 Task: Create a rule from the Agile list, Priority changed -> Complete task in the project TractLine if Priority Cleared then Complete Task.
Action: Mouse moved to (931, 80)
Screenshot: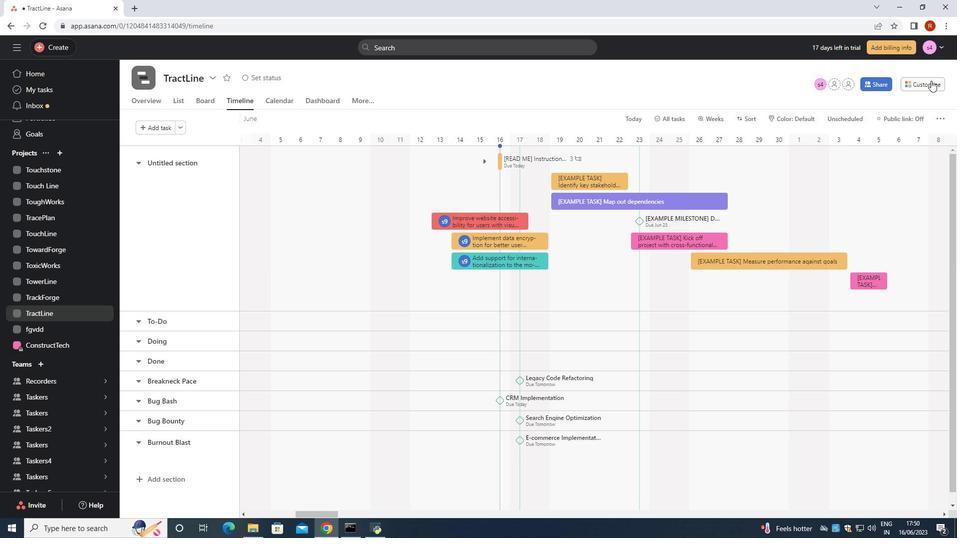 
Action: Mouse pressed left at (931, 80)
Screenshot: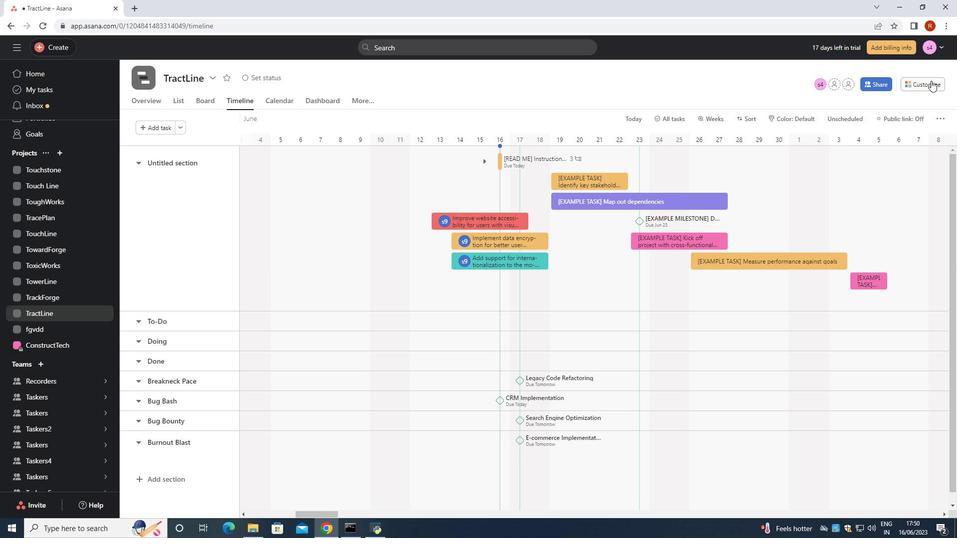 
Action: Mouse moved to (745, 221)
Screenshot: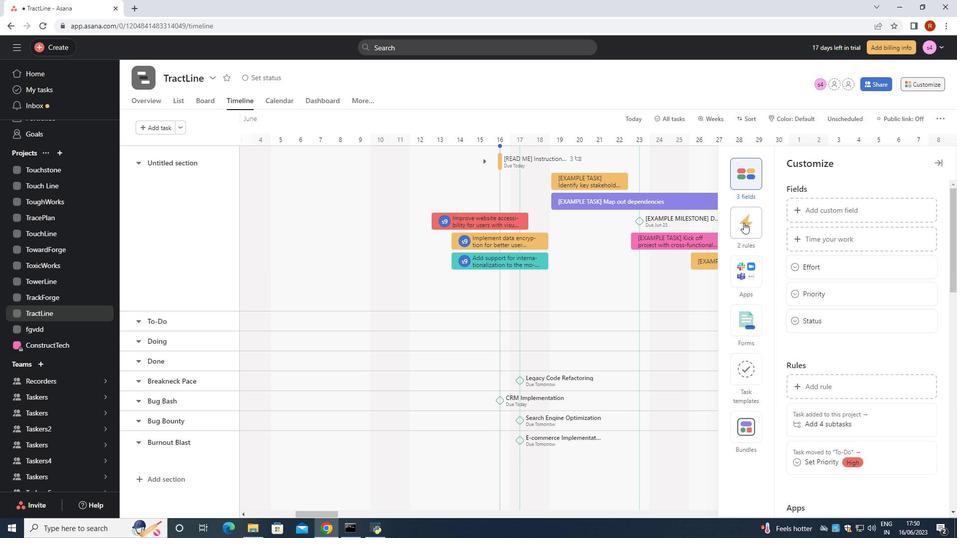 
Action: Mouse pressed left at (745, 221)
Screenshot: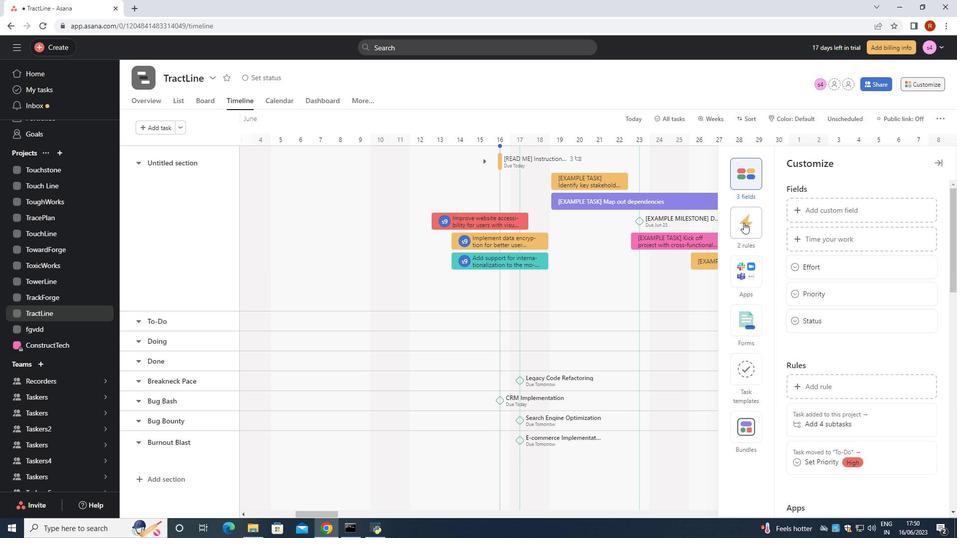 
Action: Mouse moved to (824, 212)
Screenshot: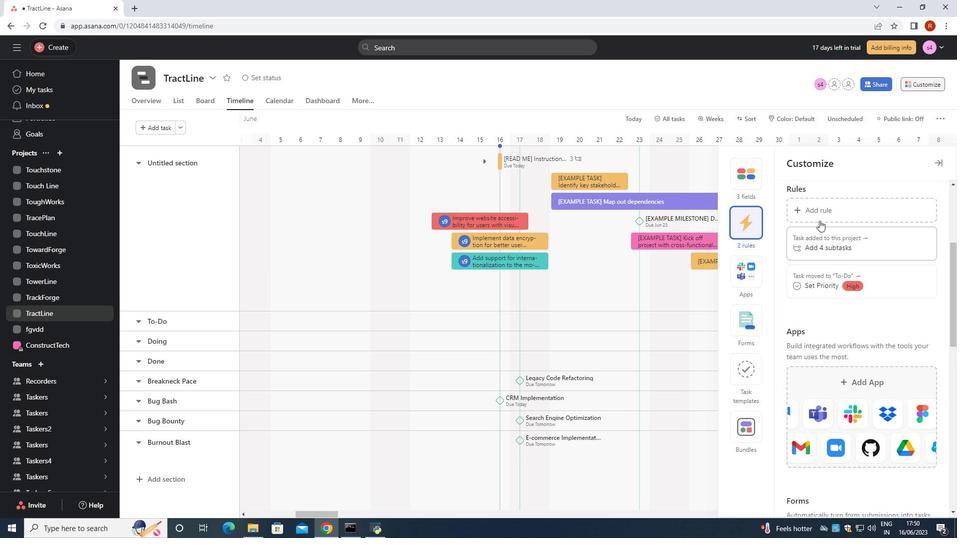
Action: Mouse pressed left at (824, 212)
Screenshot: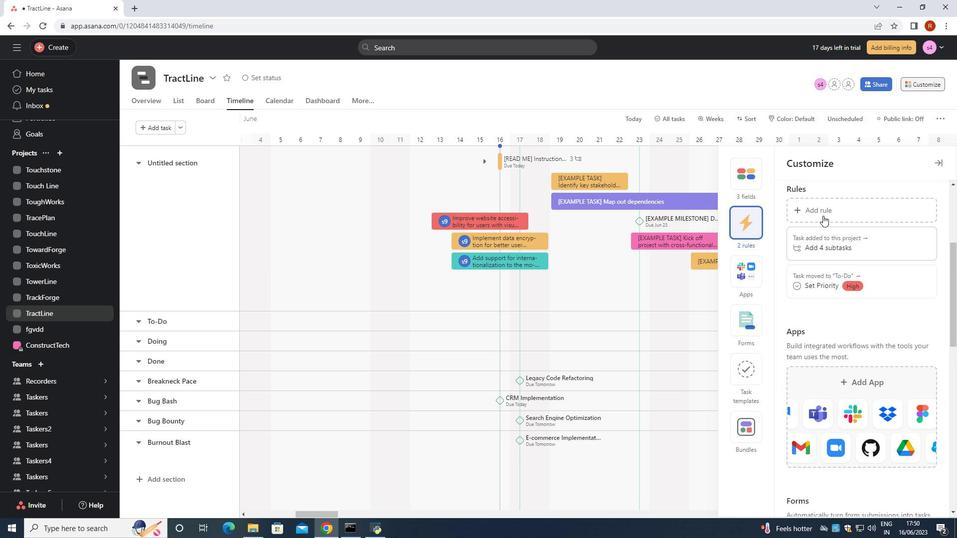
Action: Mouse moved to (212, 153)
Screenshot: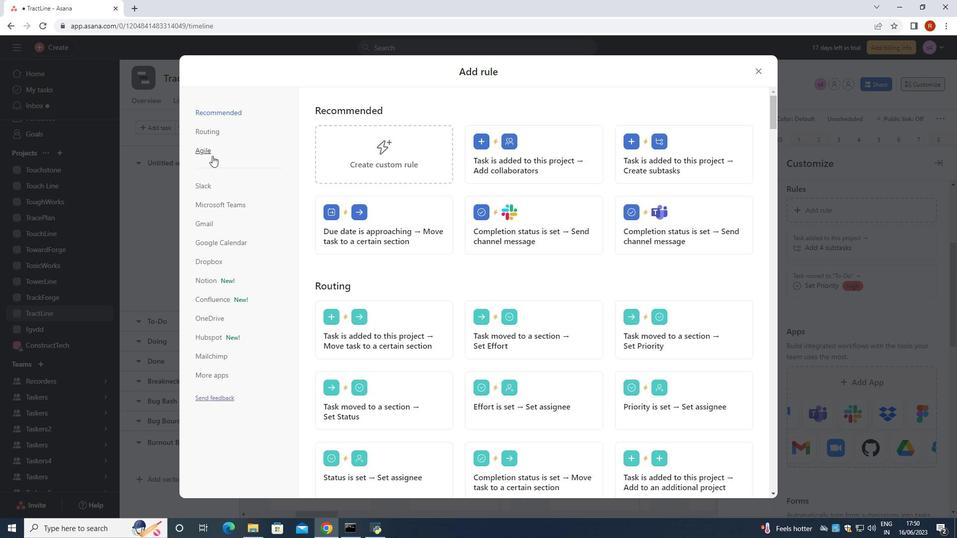 
Action: Mouse pressed left at (212, 153)
Screenshot: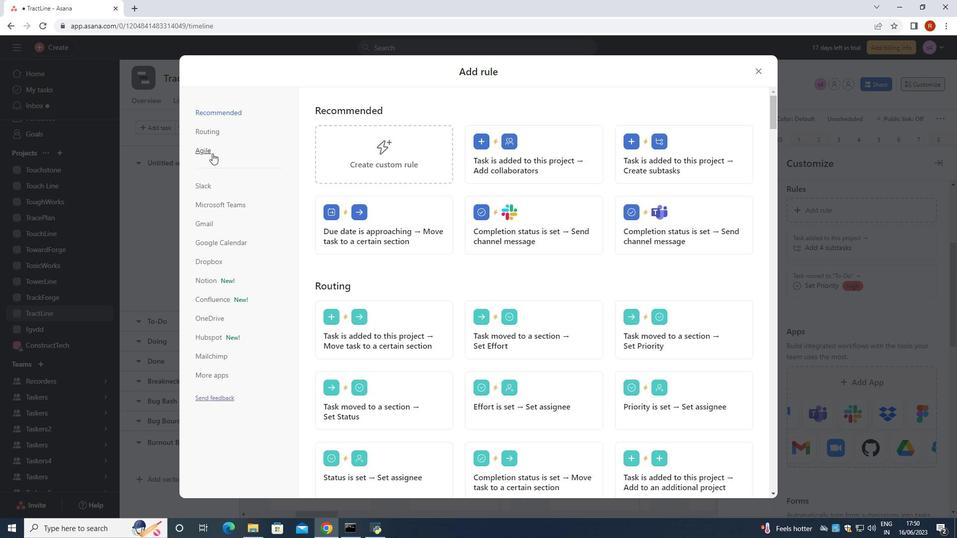 
Action: Mouse moved to (673, 156)
Screenshot: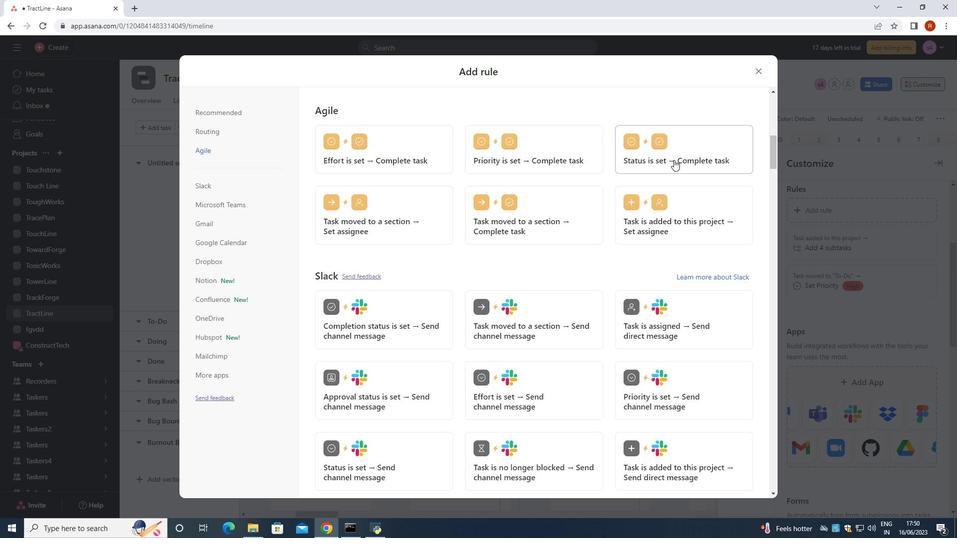 
Action: Mouse pressed left at (673, 156)
Screenshot: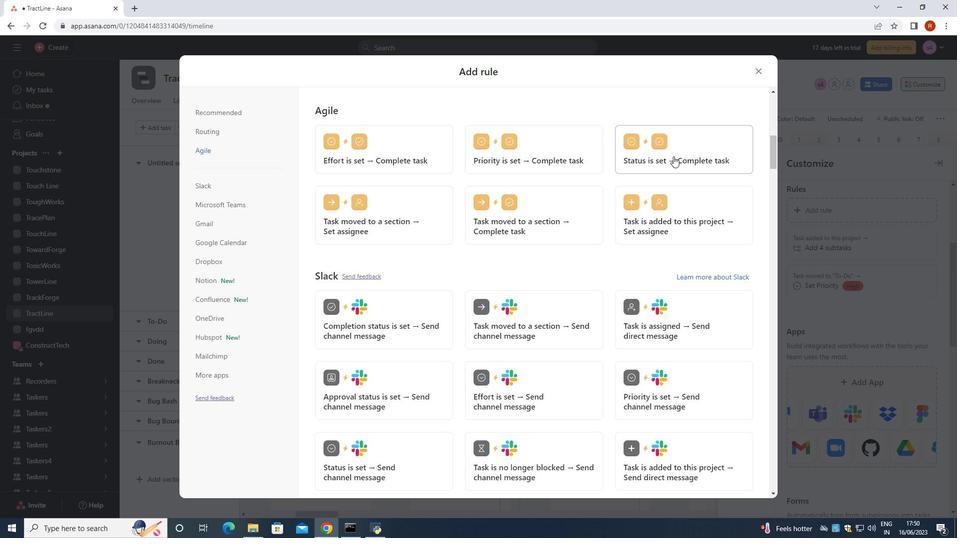 
Action: Mouse moved to (640, 178)
Screenshot: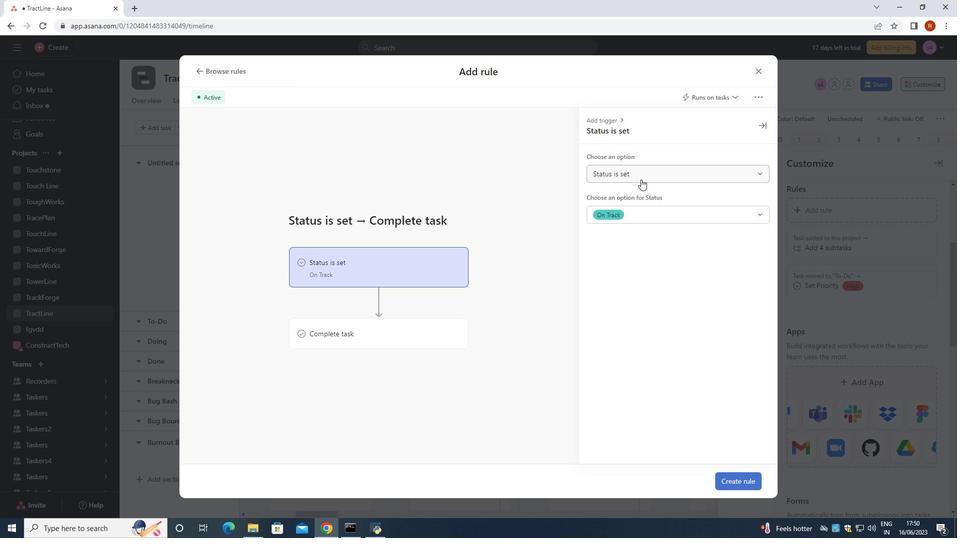 
Action: Mouse pressed left at (640, 178)
Screenshot: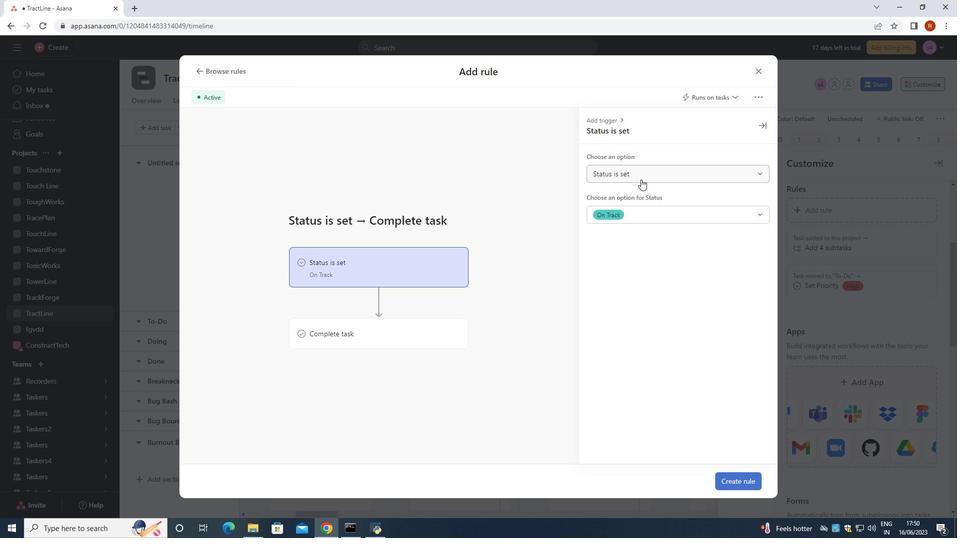 
Action: Mouse moved to (630, 214)
Screenshot: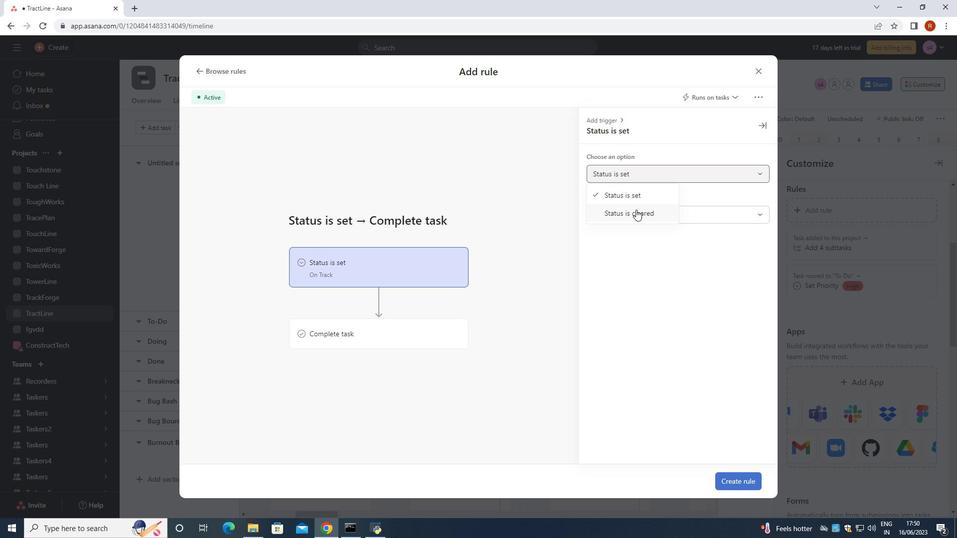 
Action: Mouse pressed left at (630, 214)
Screenshot: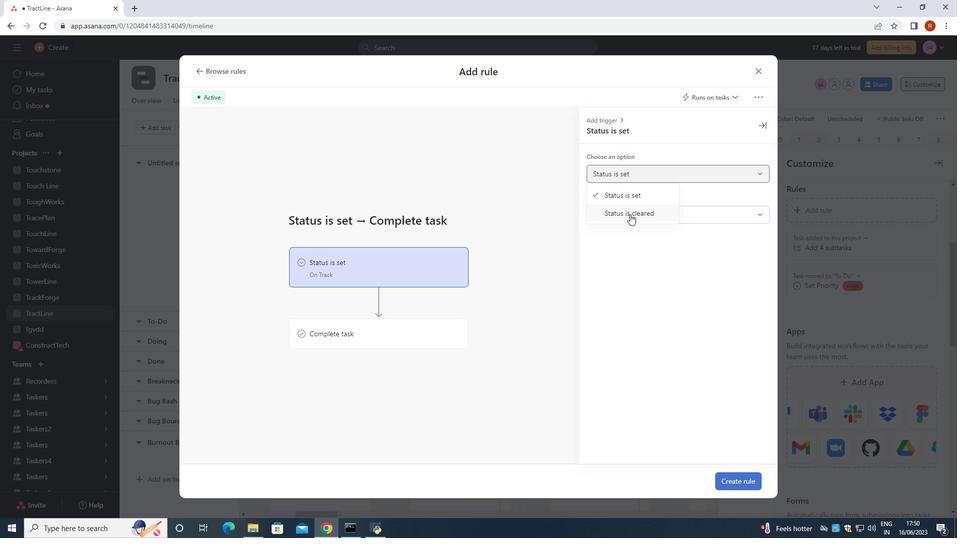
Action: Mouse moved to (348, 335)
Screenshot: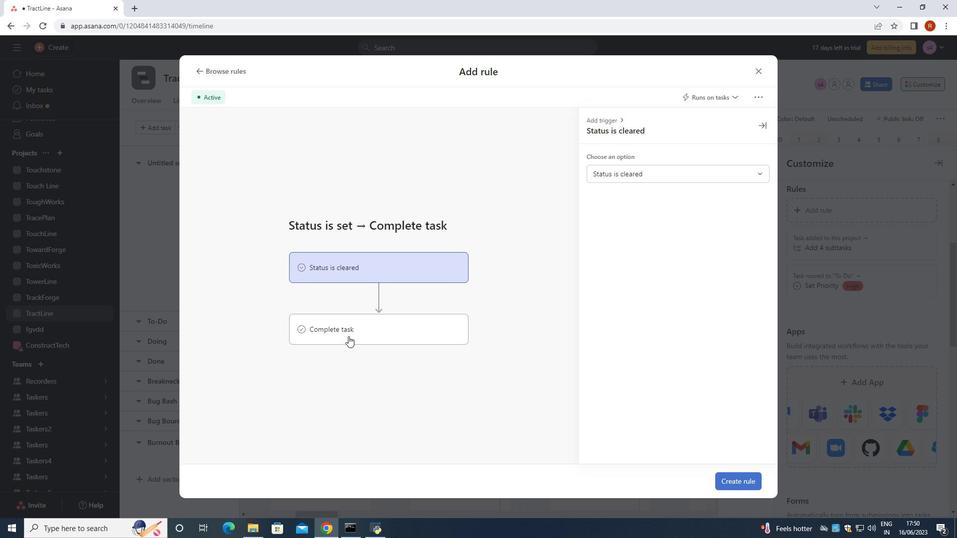 
Action: Mouse pressed left at (348, 335)
Screenshot: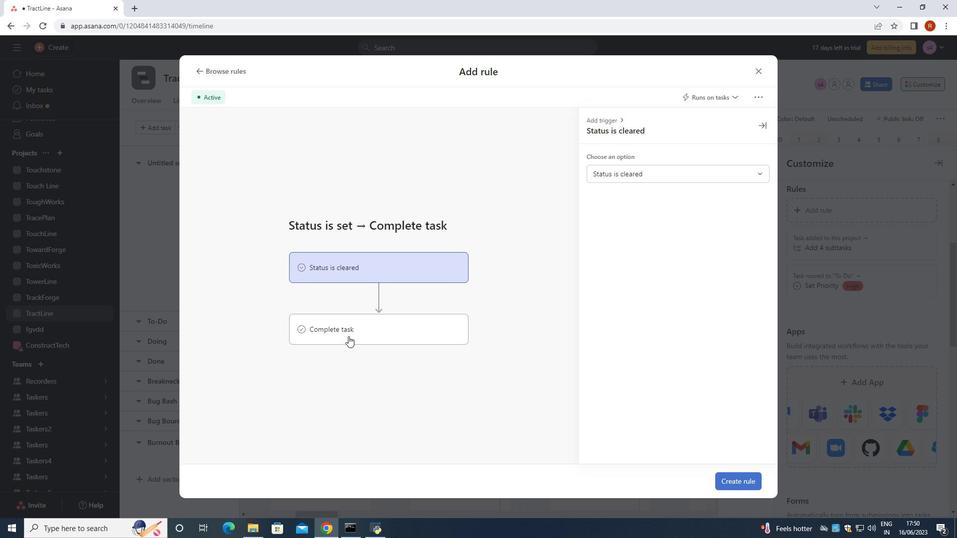 
Action: Mouse moved to (648, 173)
Screenshot: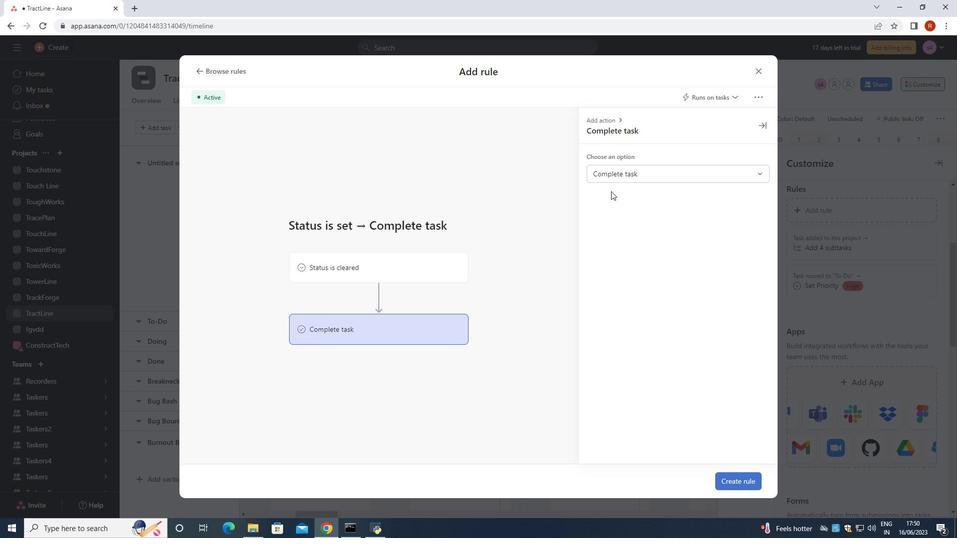 
Action: Mouse pressed left at (648, 173)
Screenshot: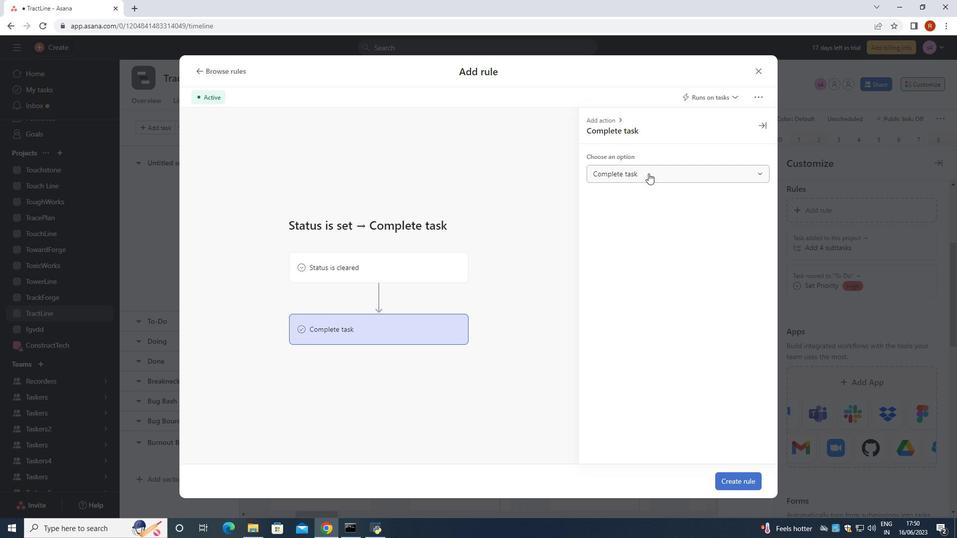 
Action: Mouse moved to (631, 198)
Screenshot: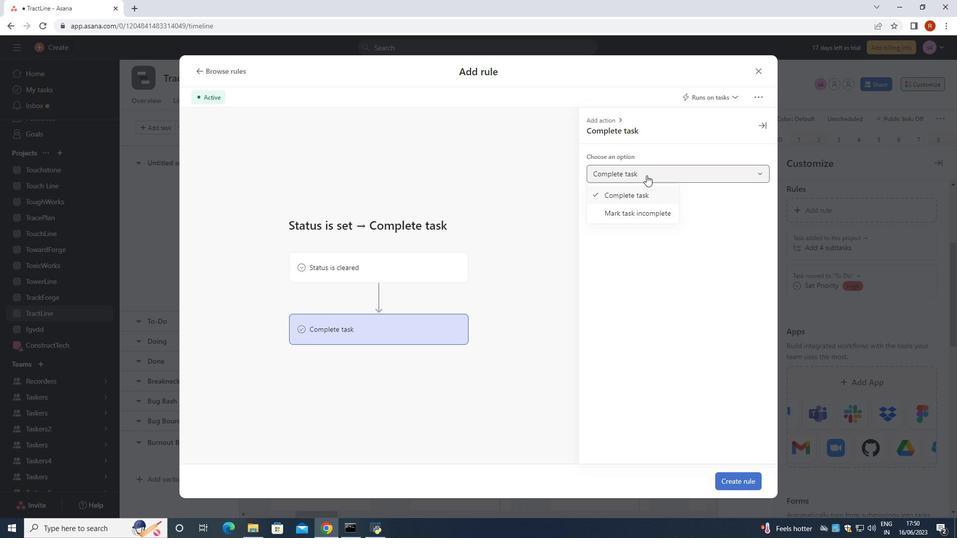 
Action: Mouse pressed left at (631, 198)
Screenshot: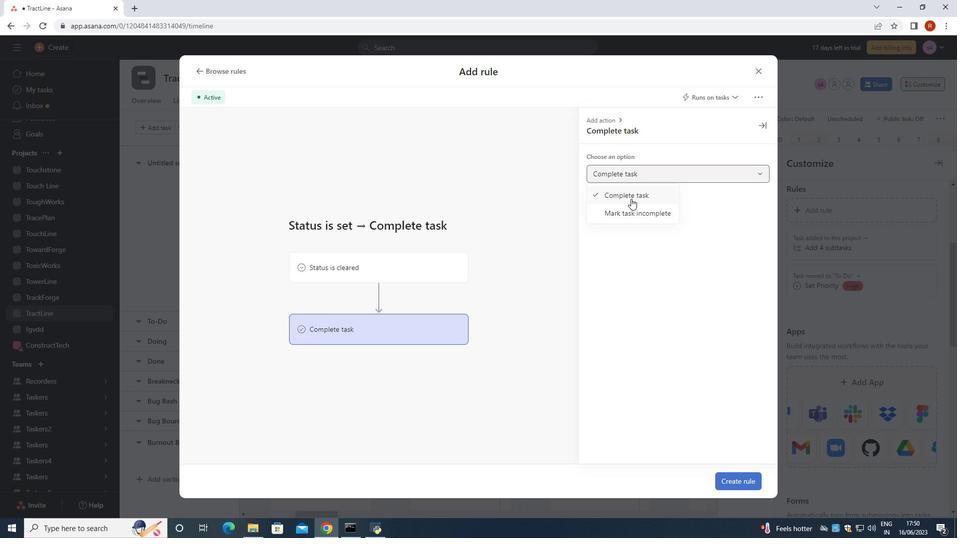 
Action: Mouse moved to (747, 483)
Screenshot: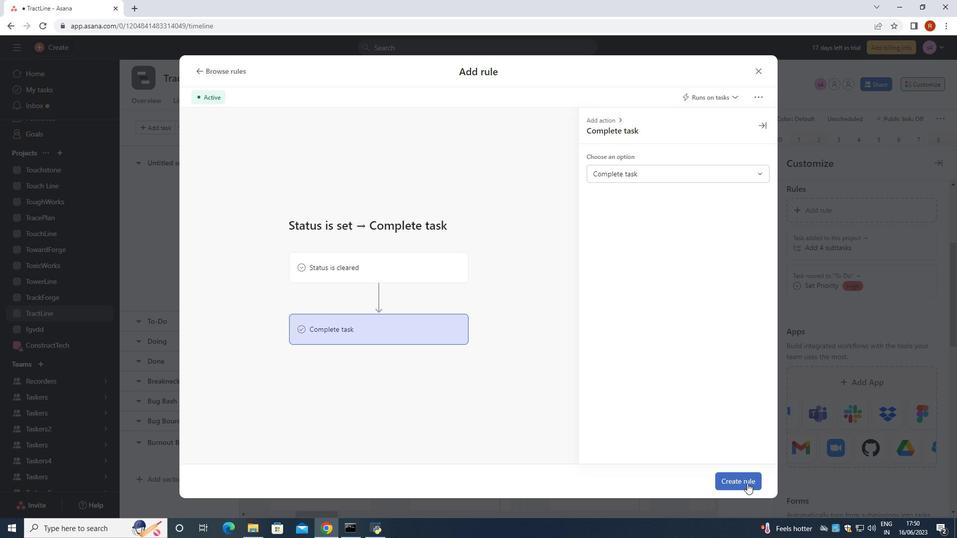 
Action: Mouse pressed left at (747, 483)
Screenshot: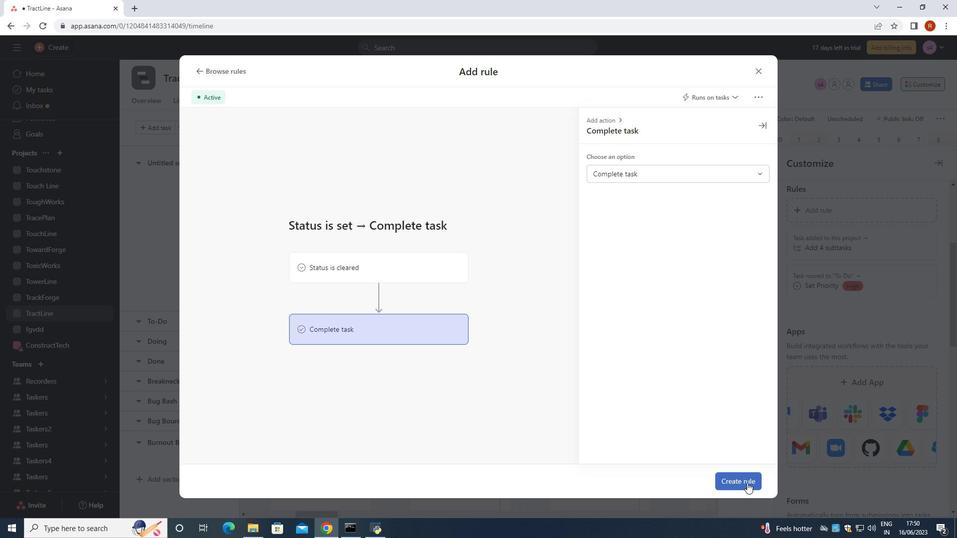 
